 Task: Create a due date automation trigger when advanced on, on the monday of the week a card is due add fields without custom field "Resume" unchecked at 11:00 AM.
Action: Mouse moved to (960, 81)
Screenshot: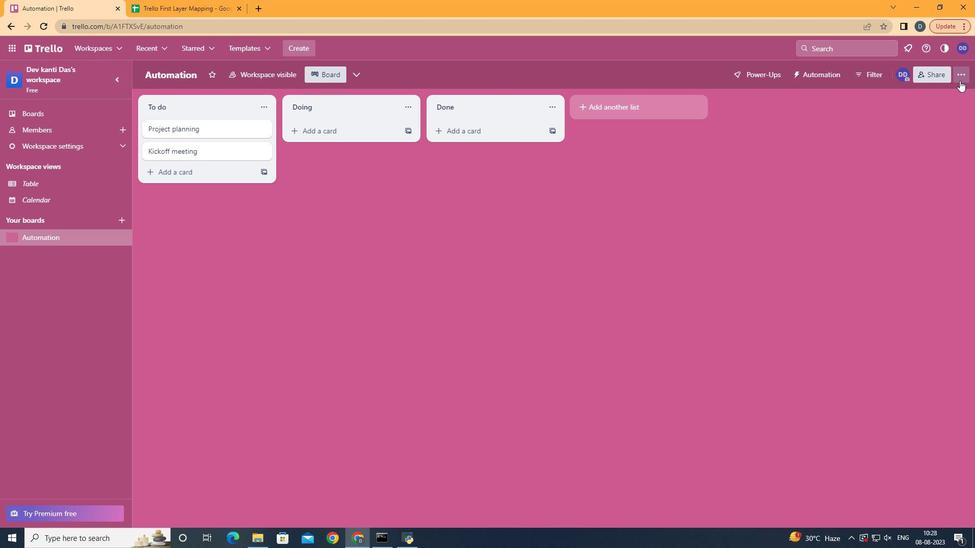 
Action: Mouse pressed left at (960, 81)
Screenshot: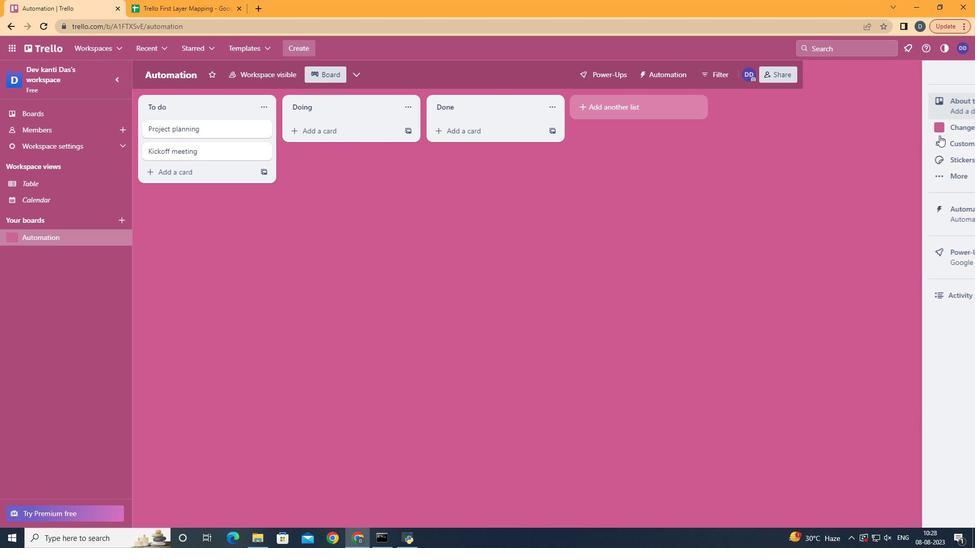 
Action: Mouse moved to (902, 214)
Screenshot: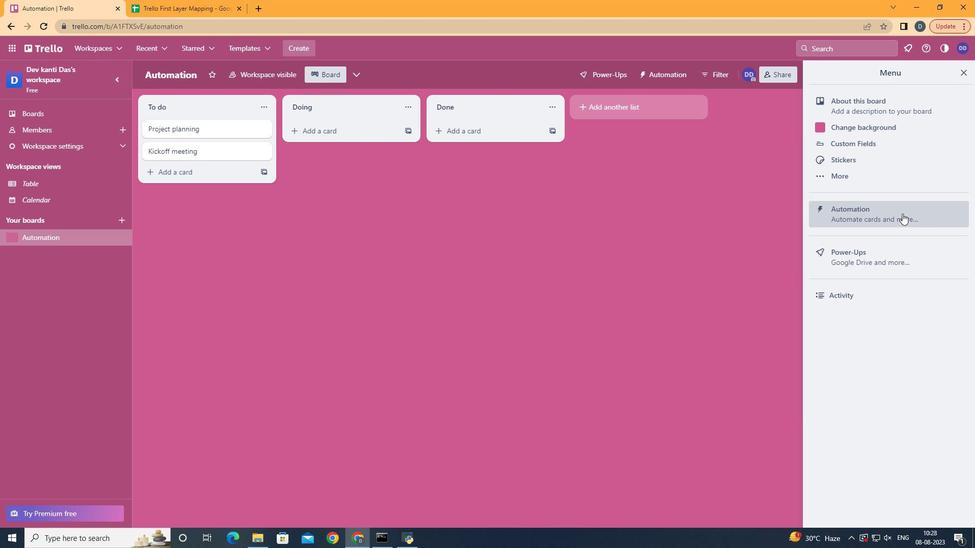 
Action: Mouse pressed left at (902, 214)
Screenshot: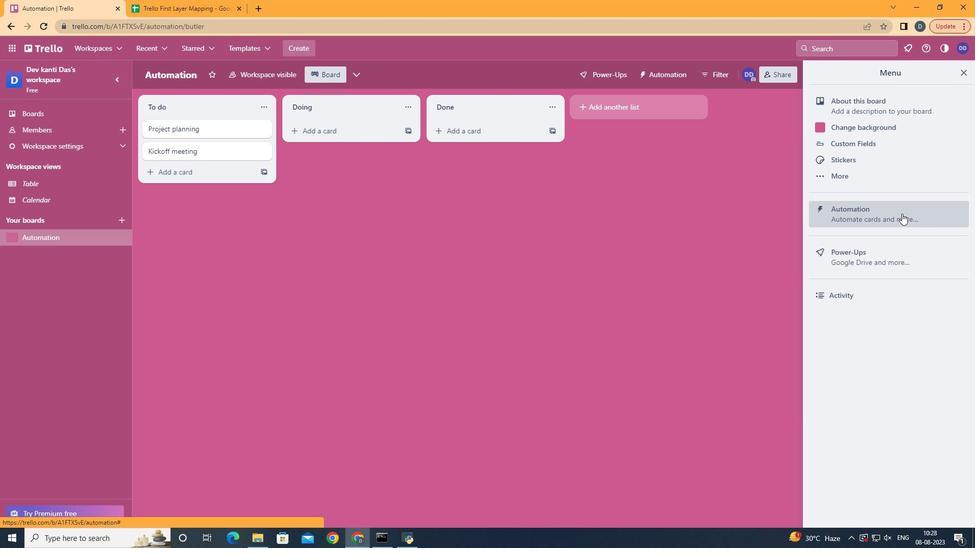 
Action: Mouse moved to (170, 210)
Screenshot: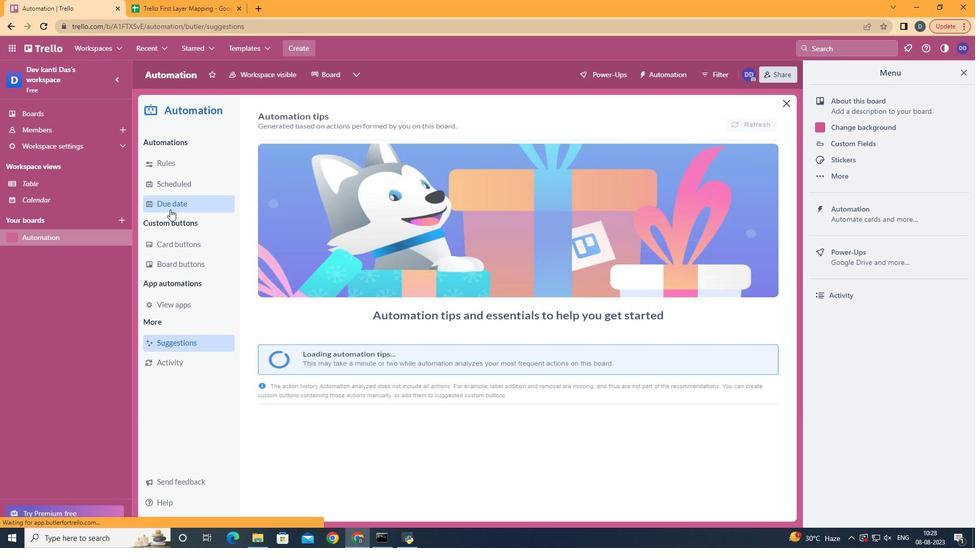 
Action: Mouse pressed left at (170, 210)
Screenshot: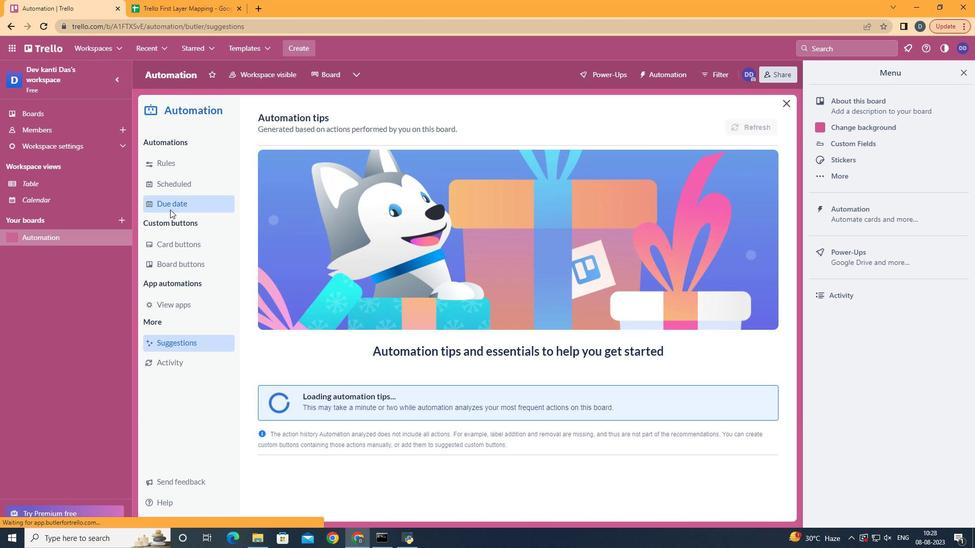 
Action: Mouse moved to (707, 119)
Screenshot: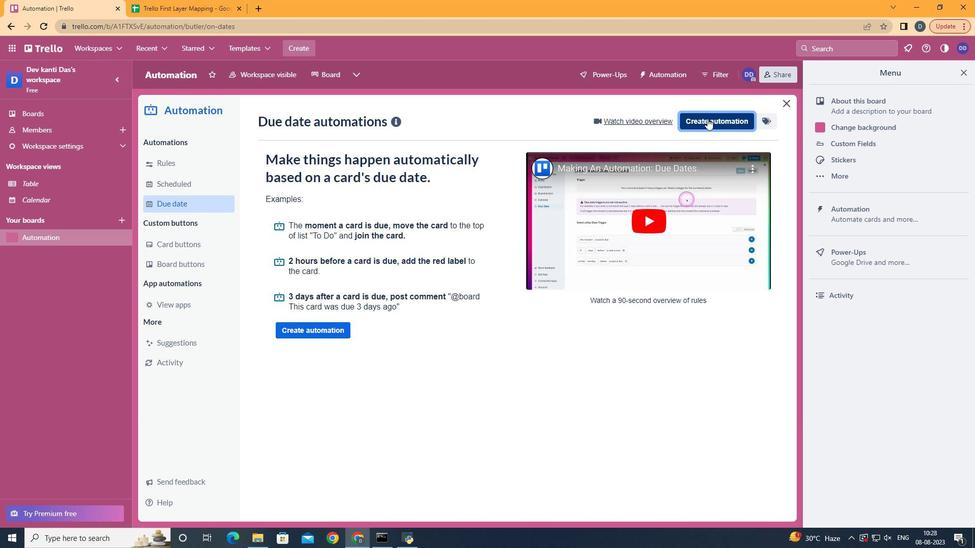 
Action: Mouse pressed left at (707, 119)
Screenshot: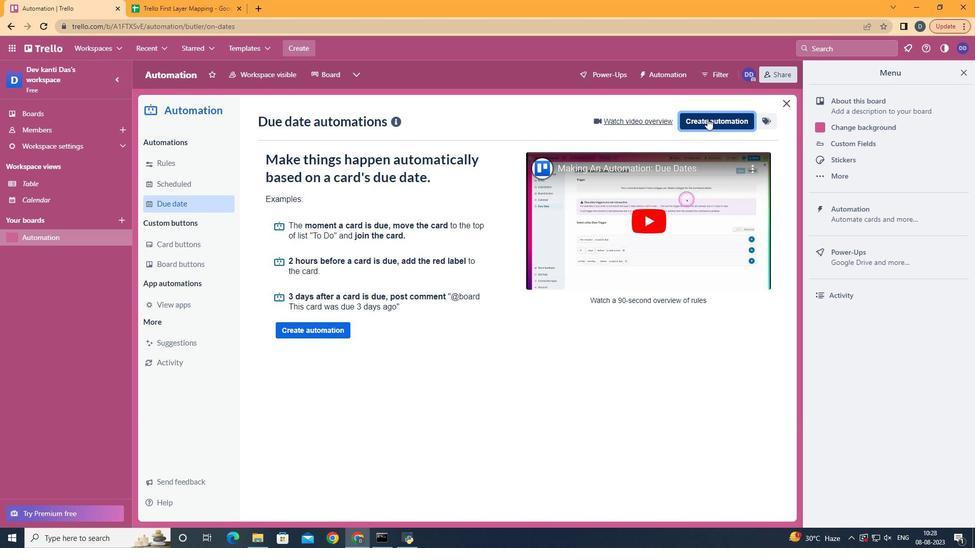 
Action: Mouse moved to (532, 214)
Screenshot: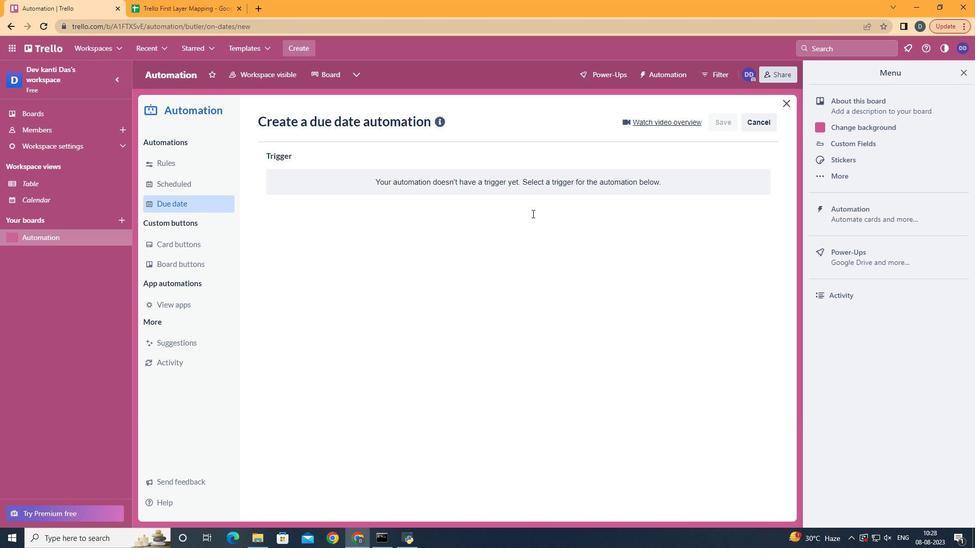 
Action: Mouse pressed left at (532, 214)
Screenshot: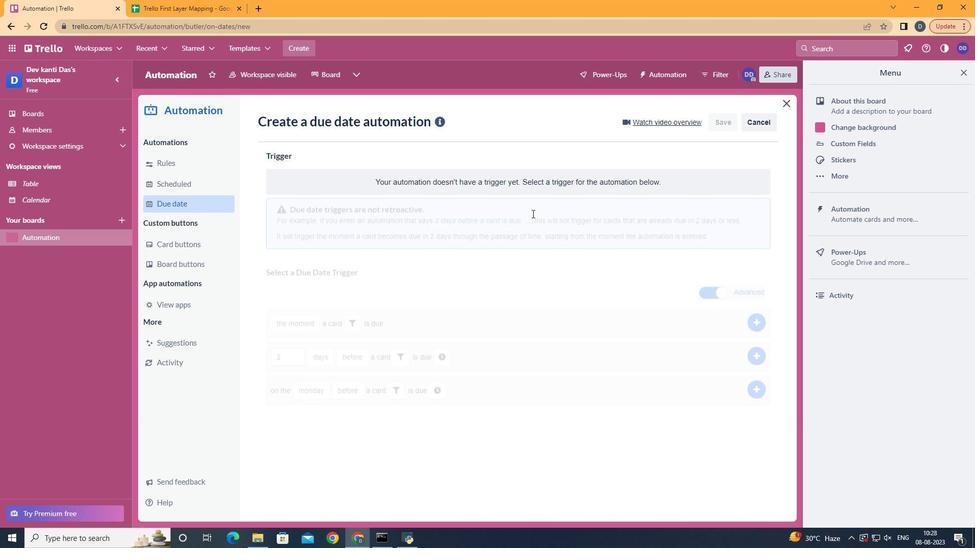 
Action: Mouse moved to (331, 261)
Screenshot: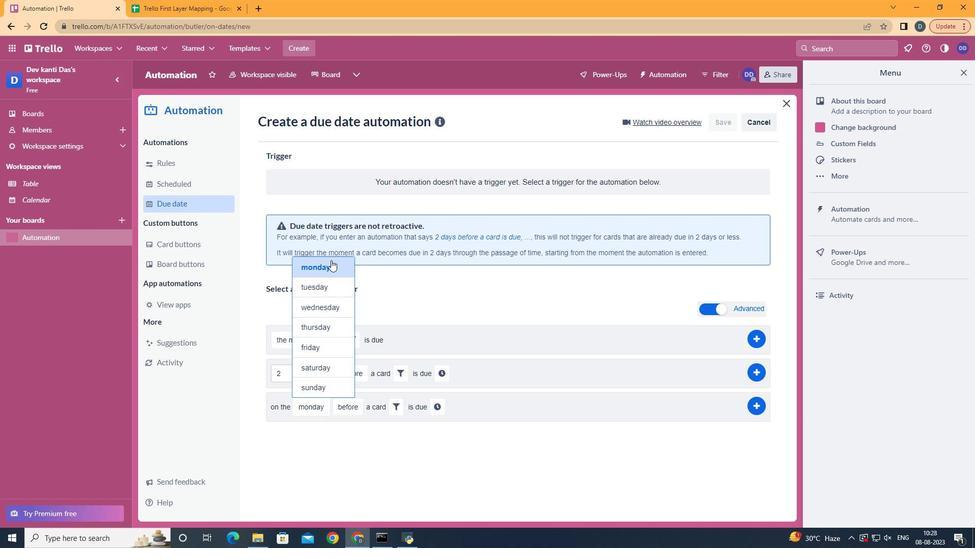 
Action: Mouse pressed left at (331, 261)
Screenshot: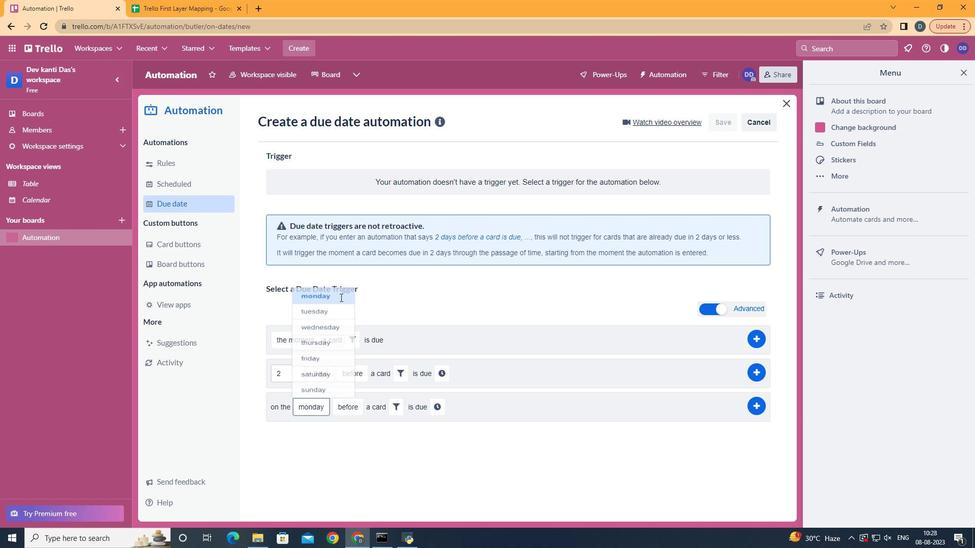 
Action: Mouse moved to (355, 465)
Screenshot: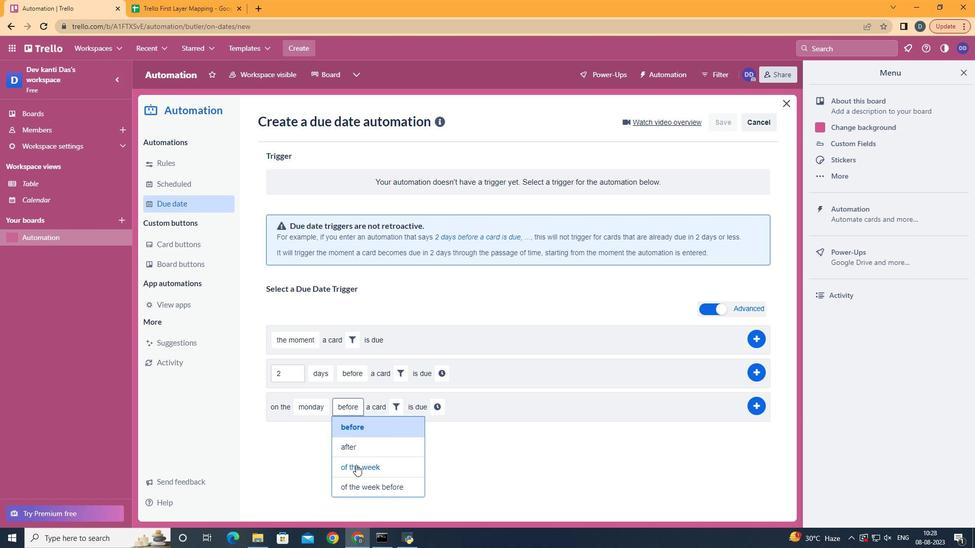 
Action: Mouse pressed left at (355, 465)
Screenshot: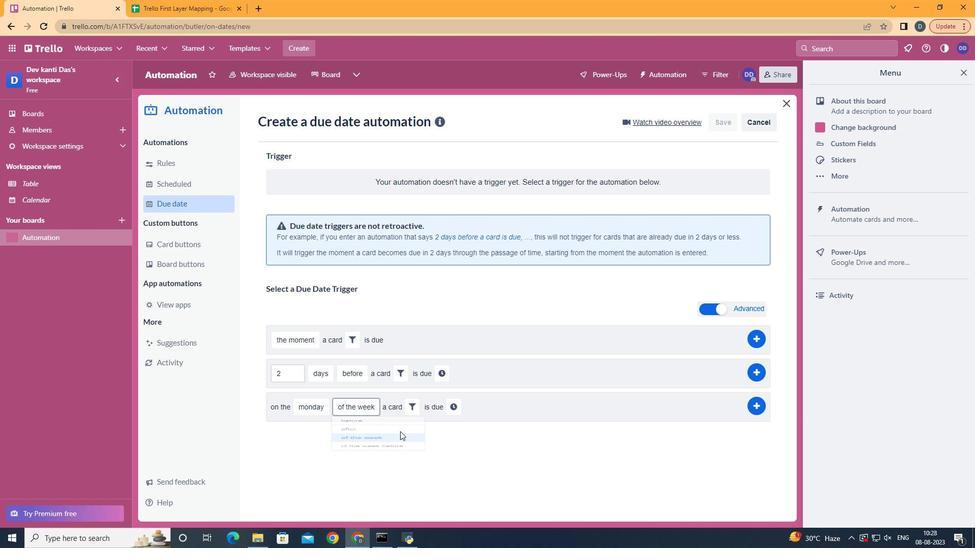 
Action: Mouse moved to (412, 405)
Screenshot: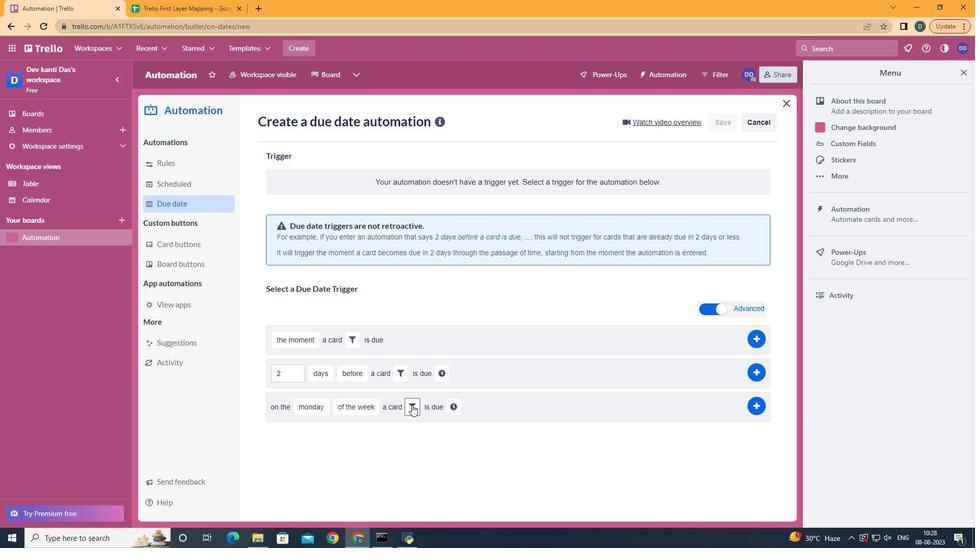 
Action: Mouse pressed left at (412, 405)
Screenshot: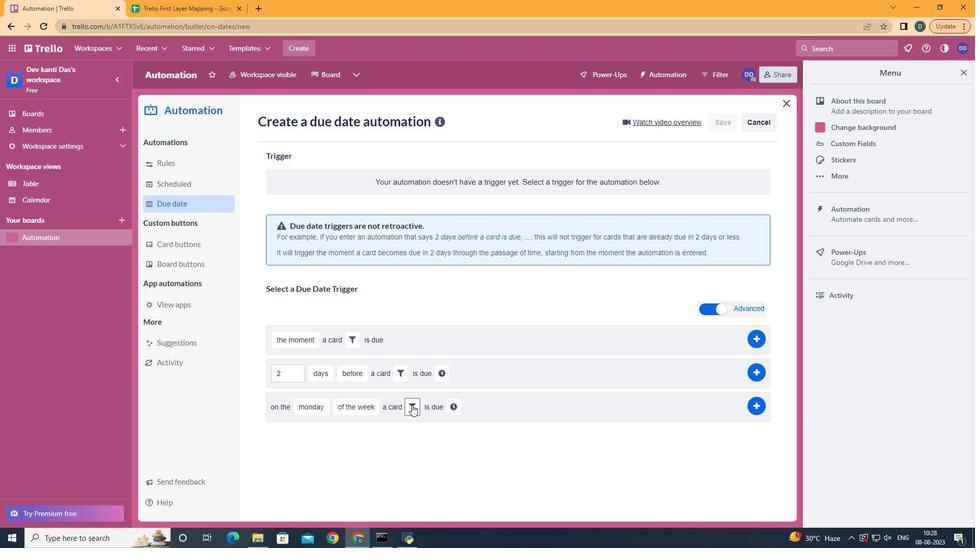 
Action: Mouse moved to (572, 438)
Screenshot: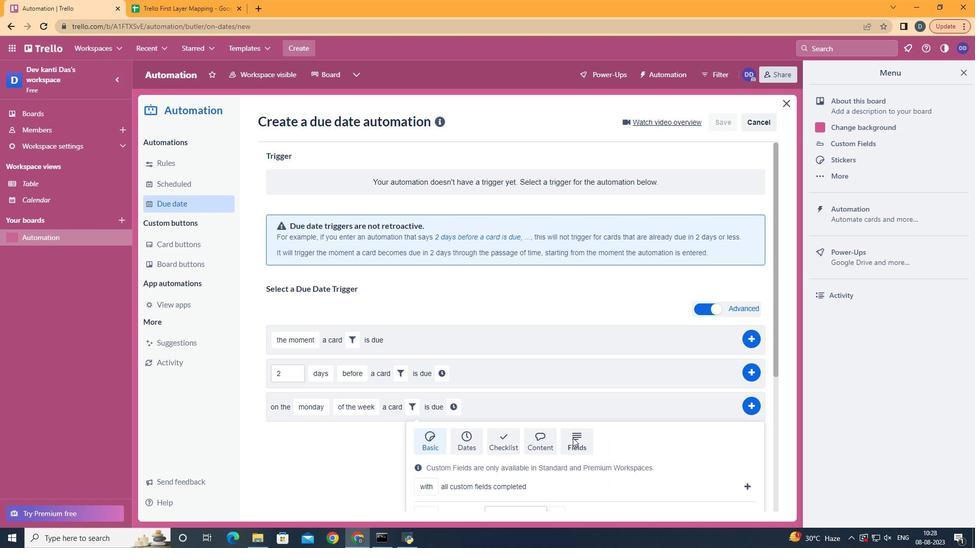 
Action: Mouse pressed left at (572, 438)
Screenshot: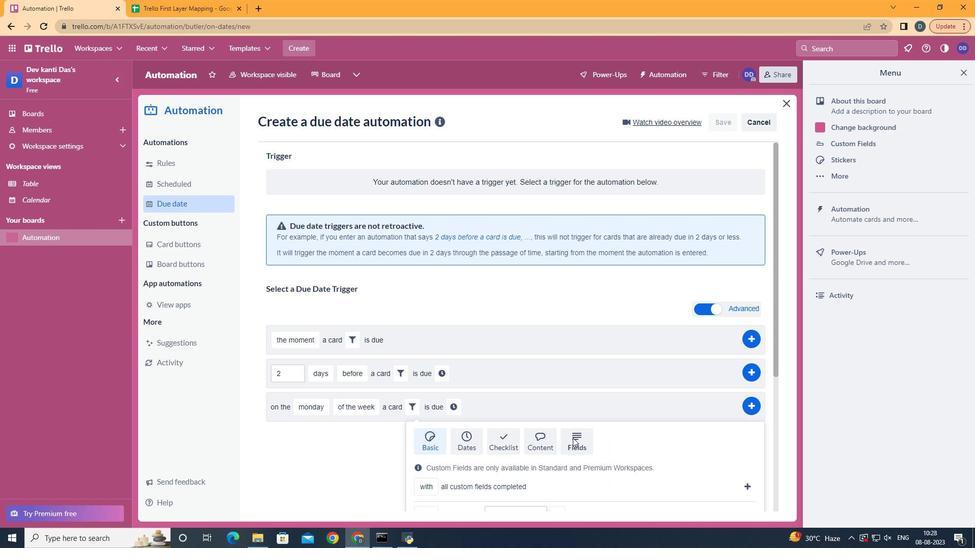 
Action: Mouse moved to (573, 438)
Screenshot: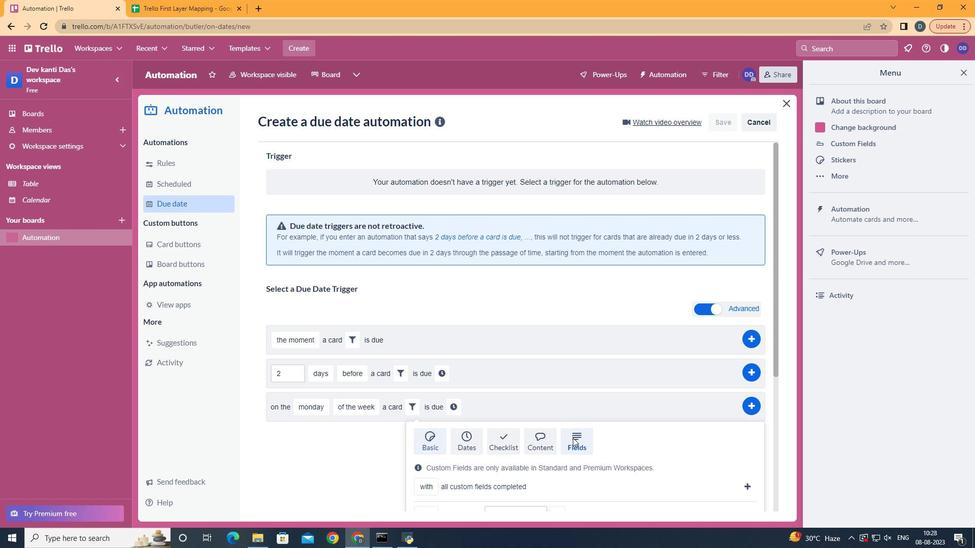 
Action: Mouse scrolled (573, 438) with delta (0, 0)
Screenshot: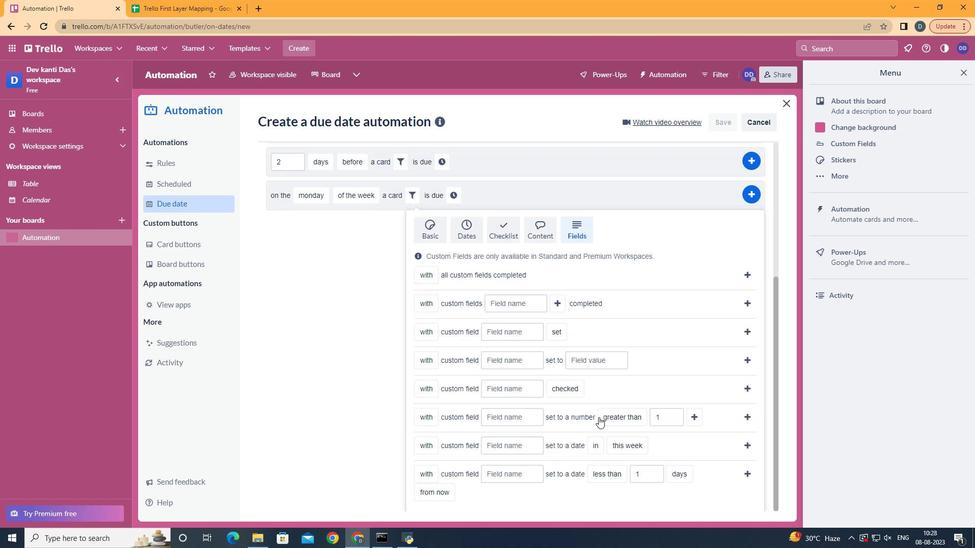 
Action: Mouse scrolled (573, 438) with delta (0, 0)
Screenshot: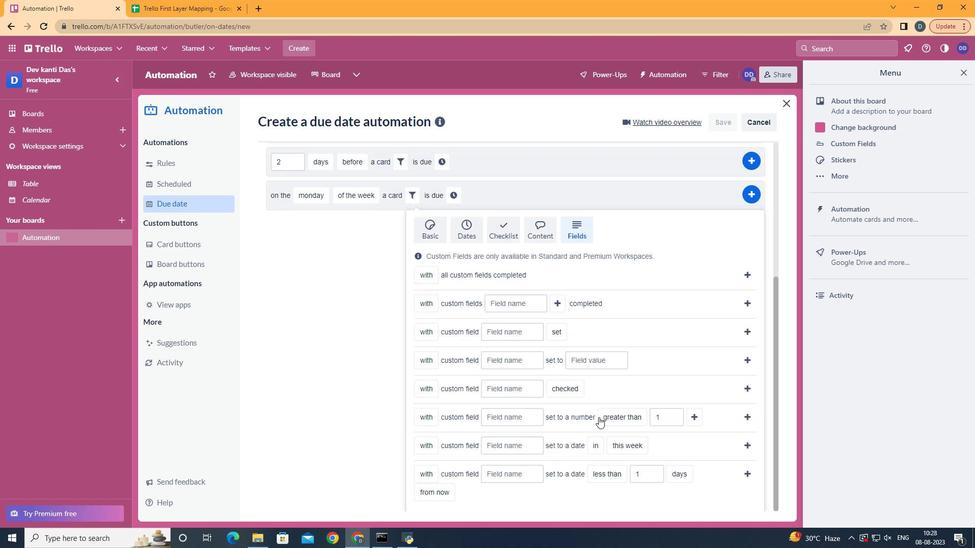 
Action: Mouse scrolled (573, 438) with delta (0, 0)
Screenshot: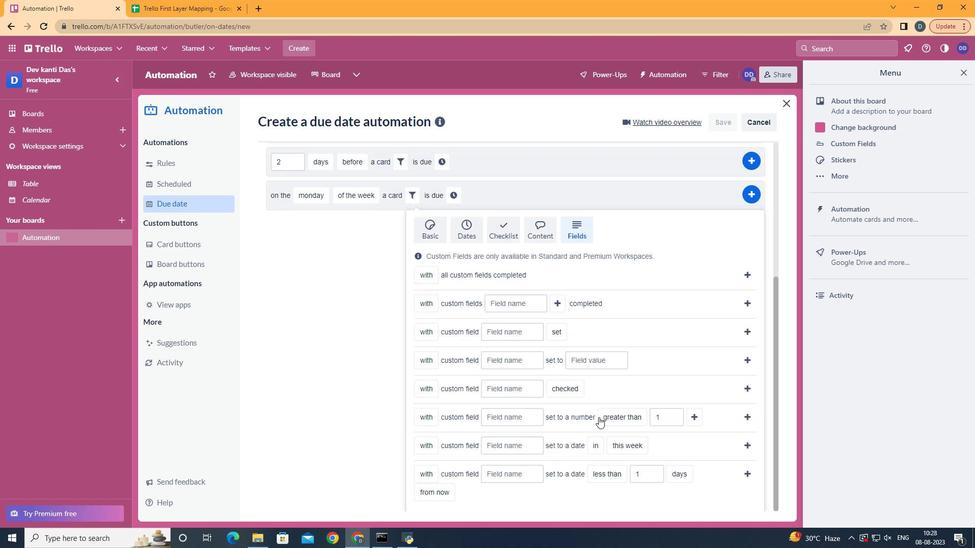 
Action: Mouse scrolled (573, 438) with delta (0, 0)
Screenshot: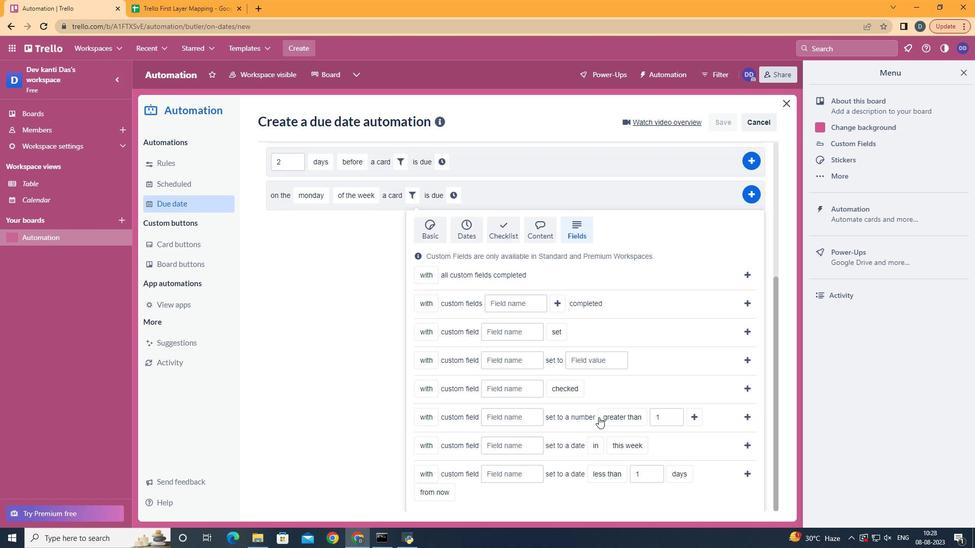 
Action: Mouse scrolled (573, 438) with delta (0, 0)
Screenshot: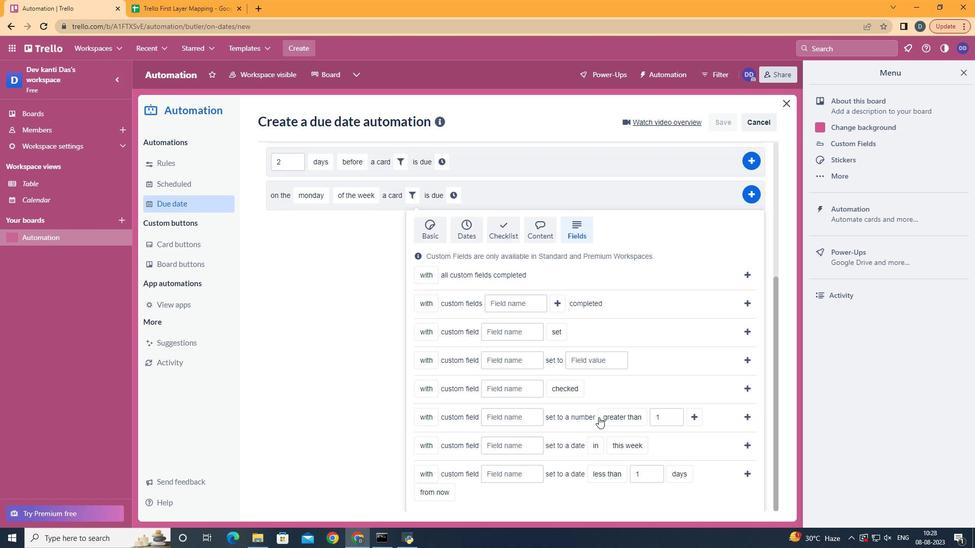 
Action: Mouse scrolled (573, 438) with delta (0, 0)
Screenshot: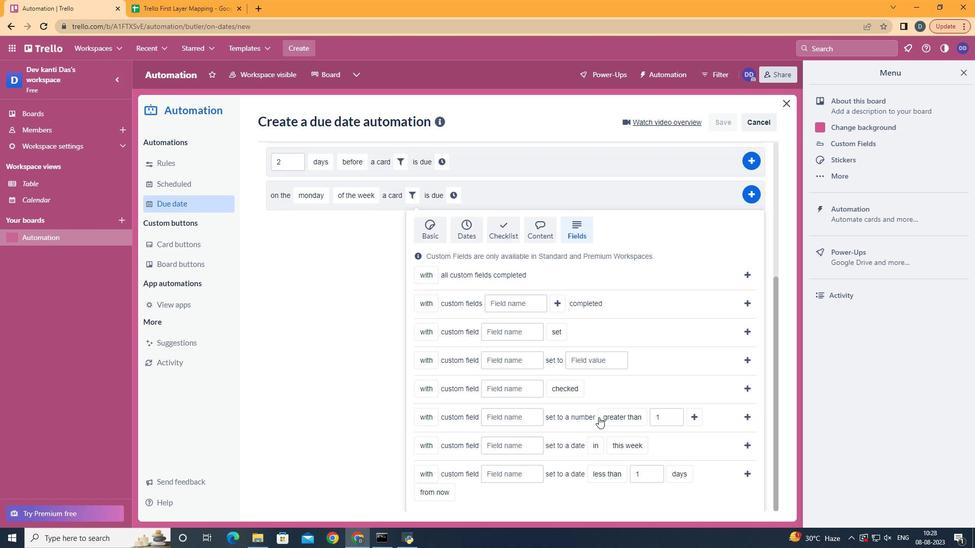 
Action: Mouse moved to (436, 429)
Screenshot: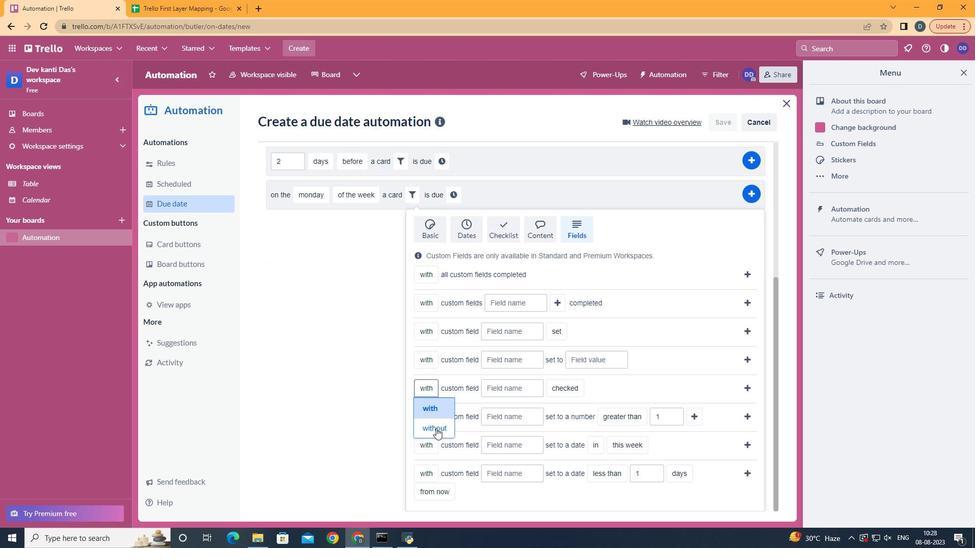 
Action: Mouse pressed left at (436, 429)
Screenshot: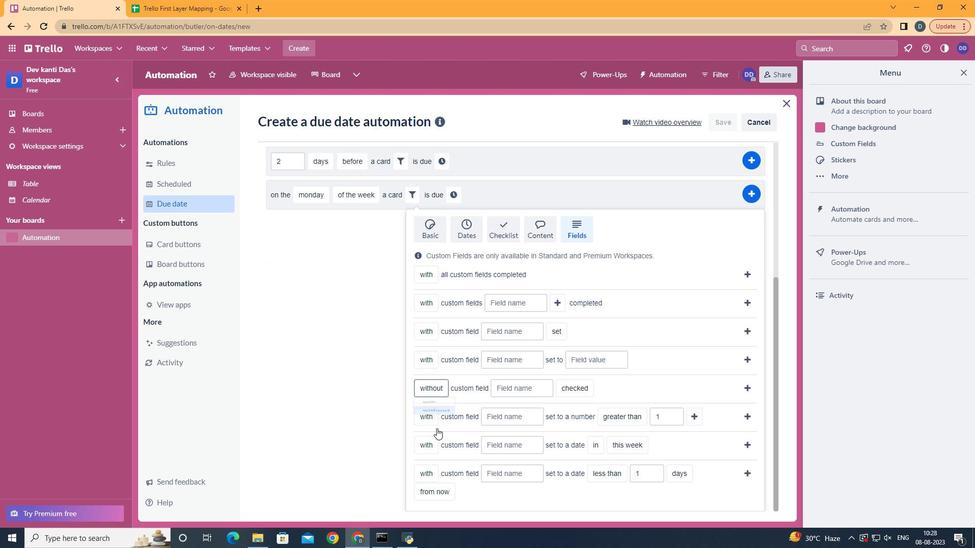 
Action: Mouse moved to (531, 387)
Screenshot: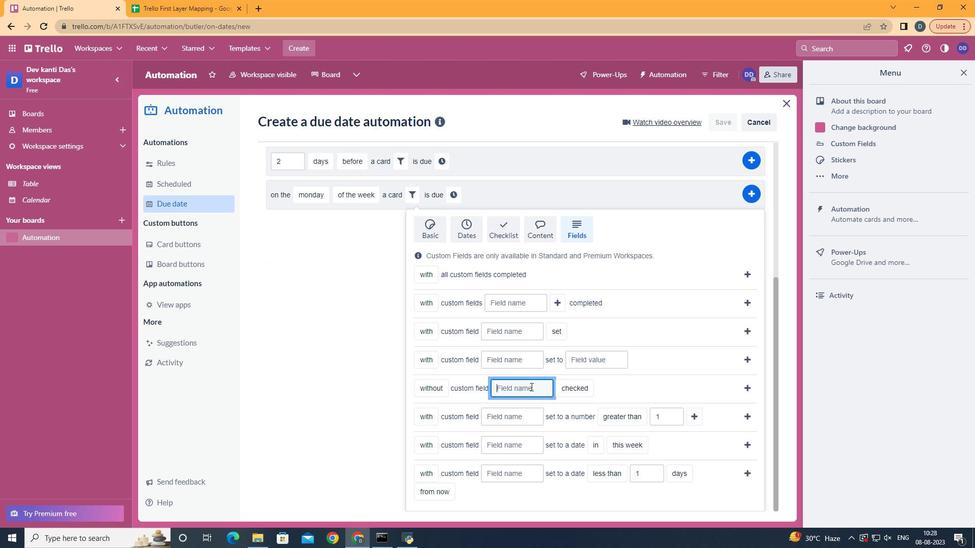 
Action: Mouse pressed left at (531, 387)
Screenshot: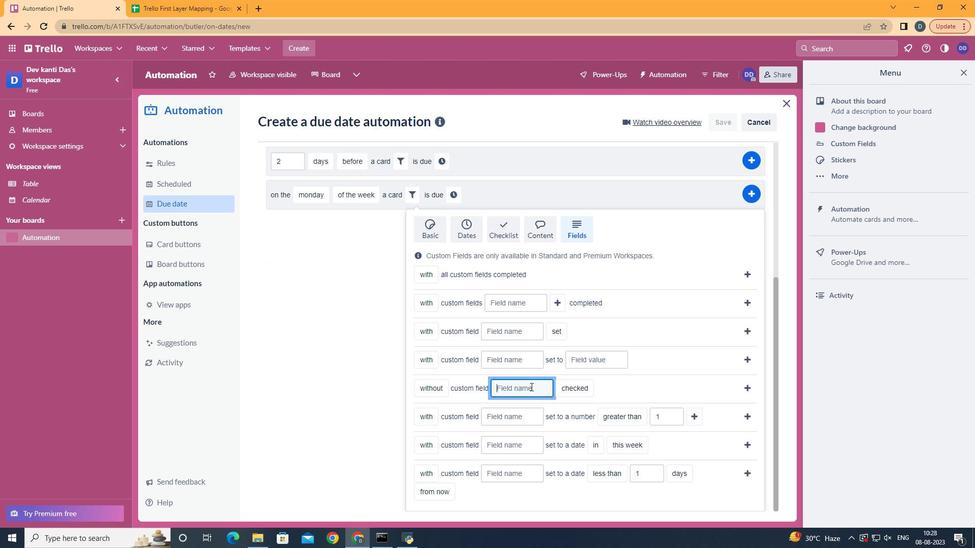 
Action: Key pressed <Key.shift>Resume
Screenshot: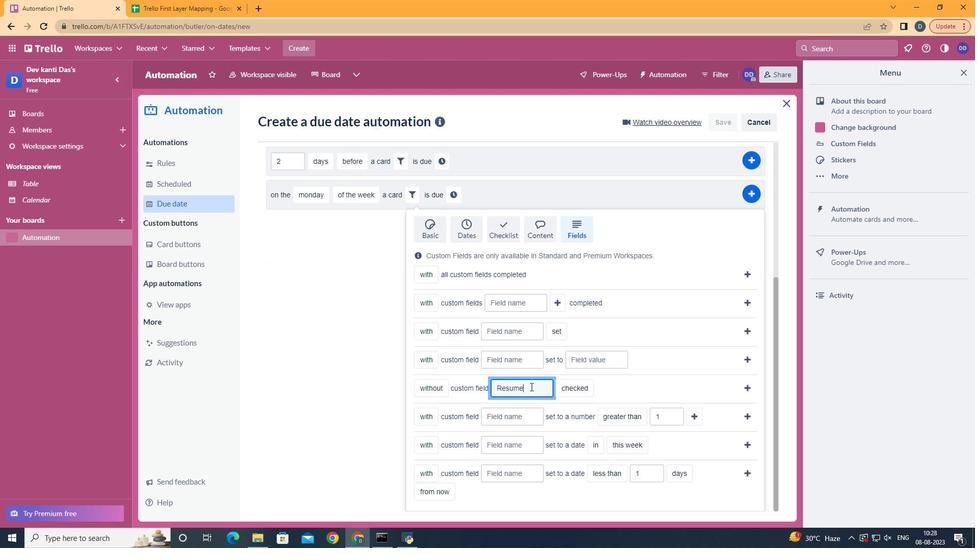 
Action: Mouse moved to (577, 424)
Screenshot: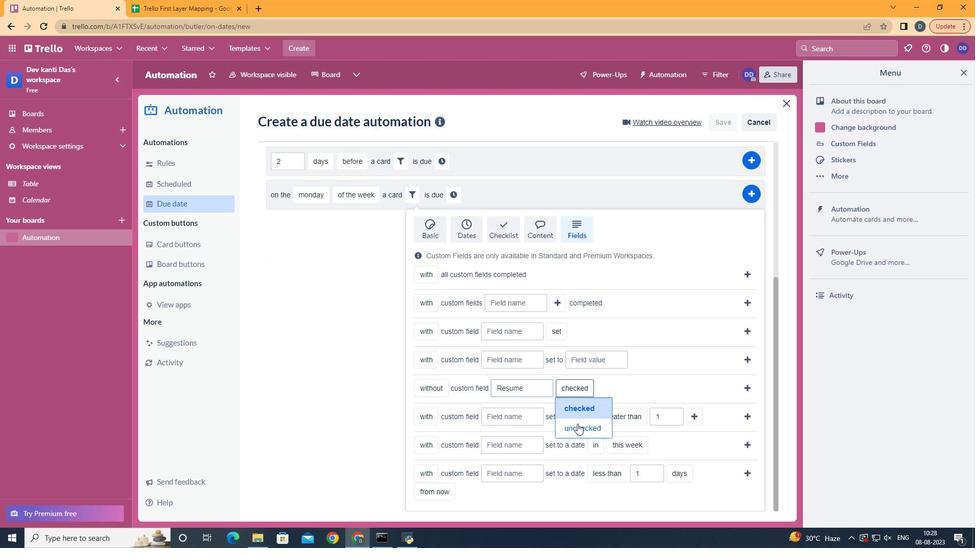 
Action: Mouse pressed left at (577, 424)
Screenshot: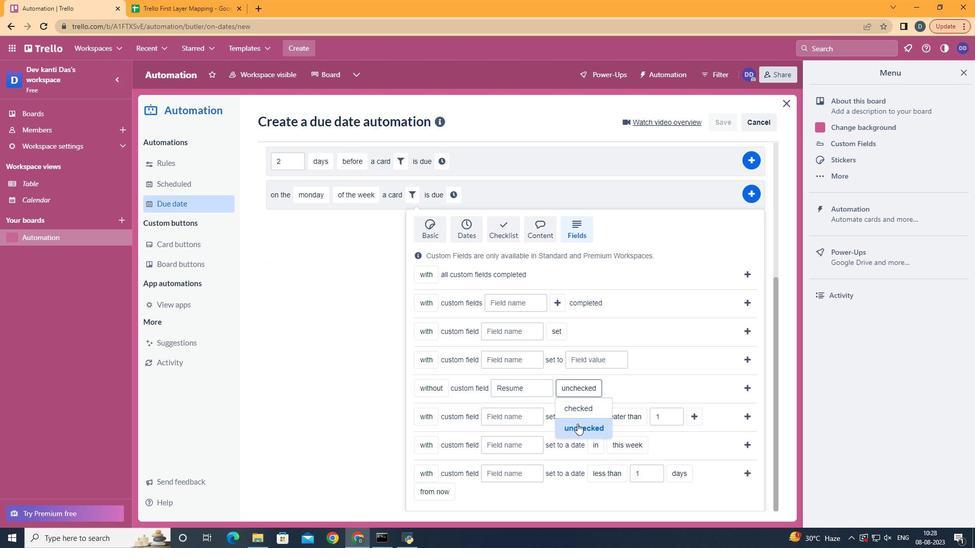 
Action: Mouse moved to (749, 387)
Screenshot: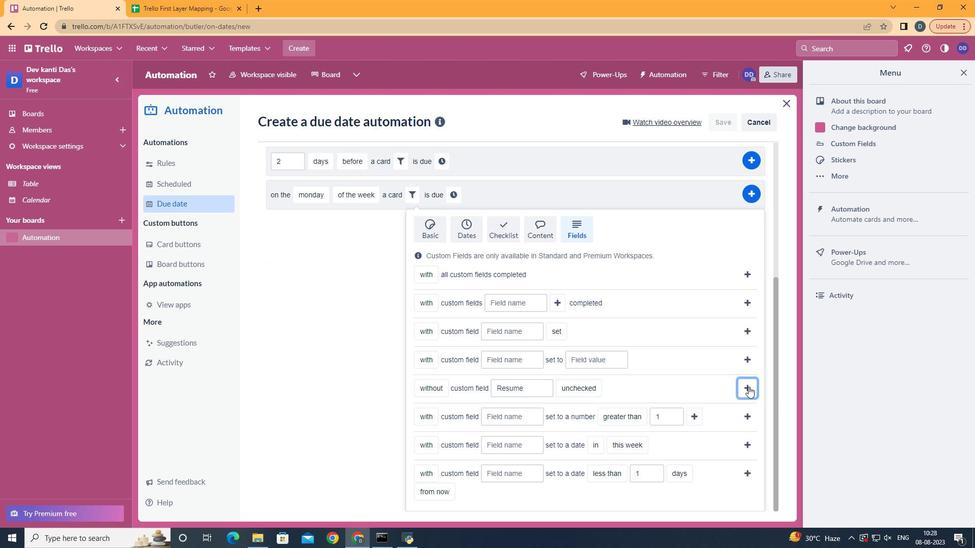 
Action: Mouse pressed left at (749, 387)
Screenshot: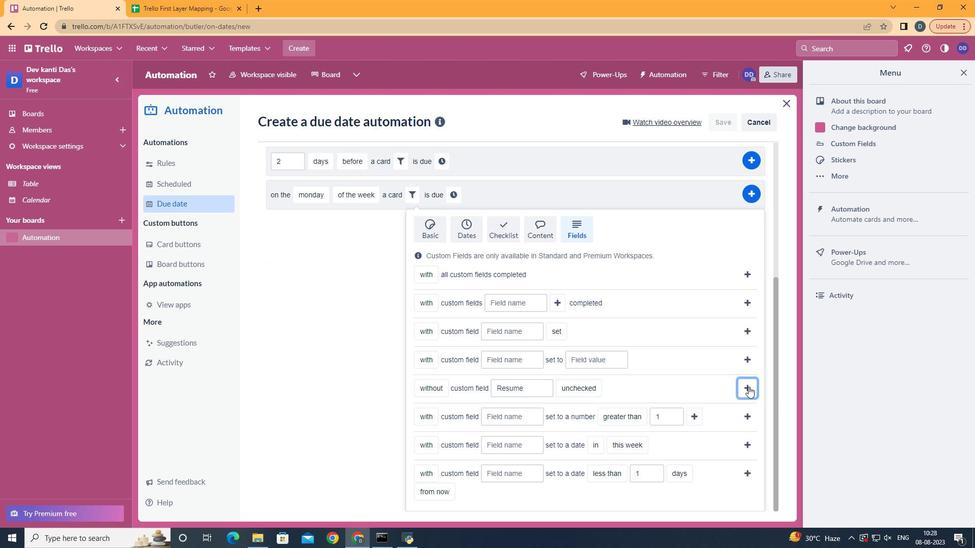 
Action: Mouse moved to (603, 412)
Screenshot: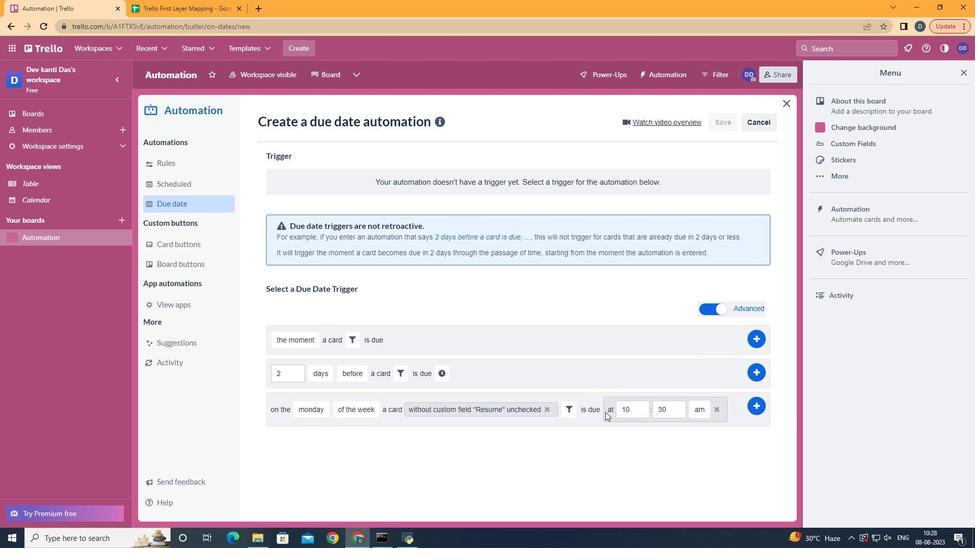 
Action: Mouse pressed left at (603, 412)
Screenshot: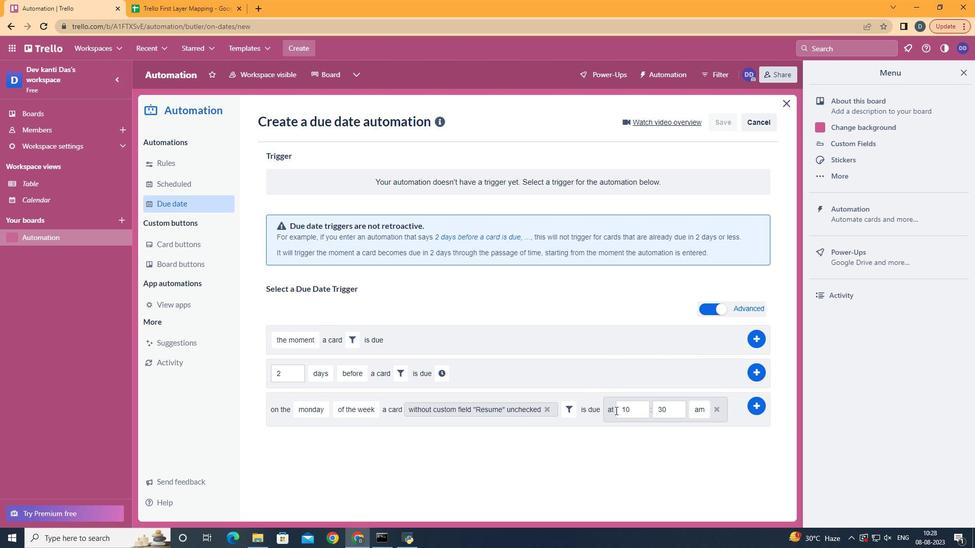 
Action: Mouse moved to (635, 408)
Screenshot: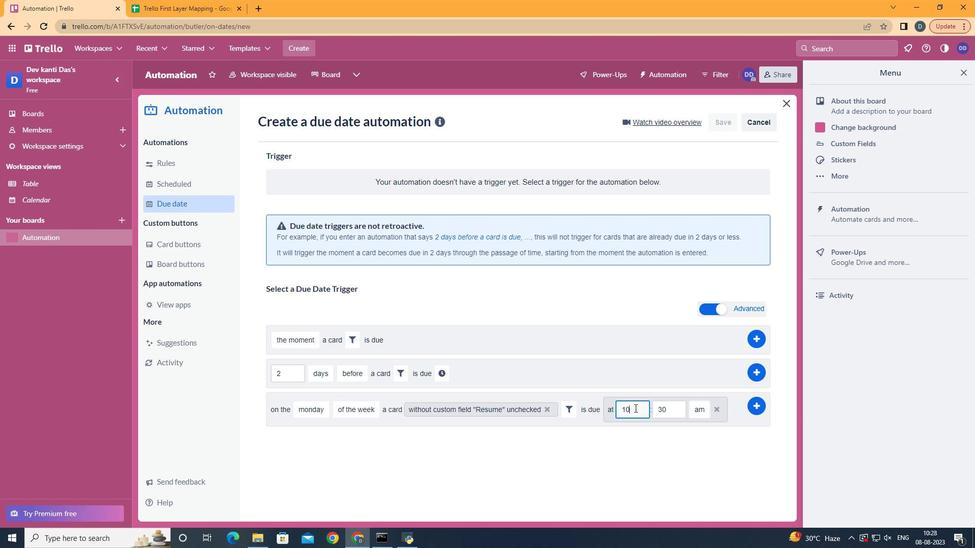
Action: Mouse pressed left at (635, 408)
Screenshot: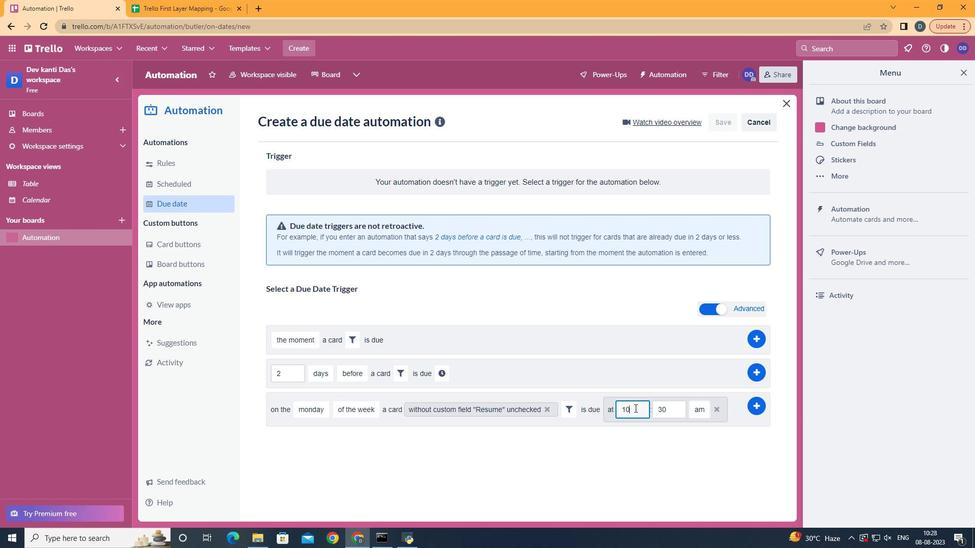 
Action: Key pressed <Key.backspace>1
Screenshot: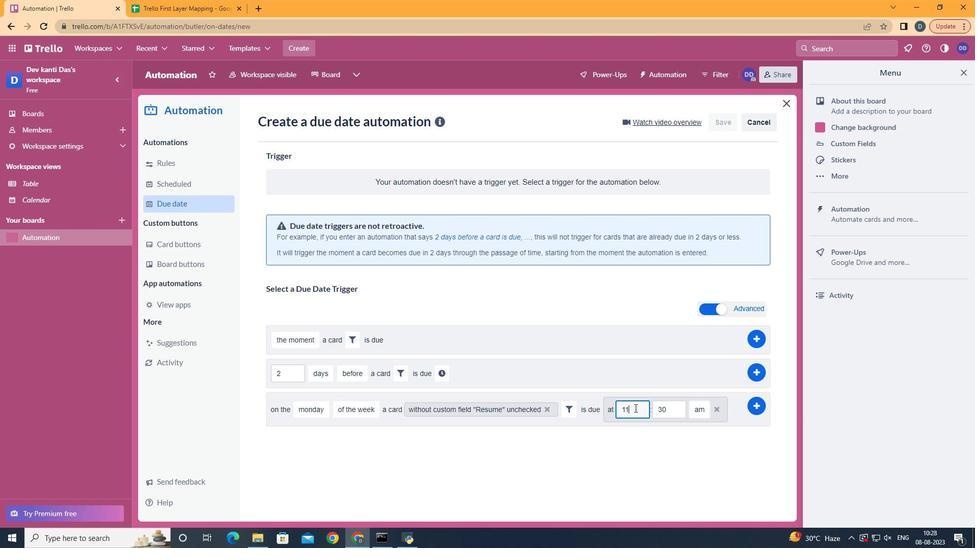 
Action: Mouse moved to (670, 407)
Screenshot: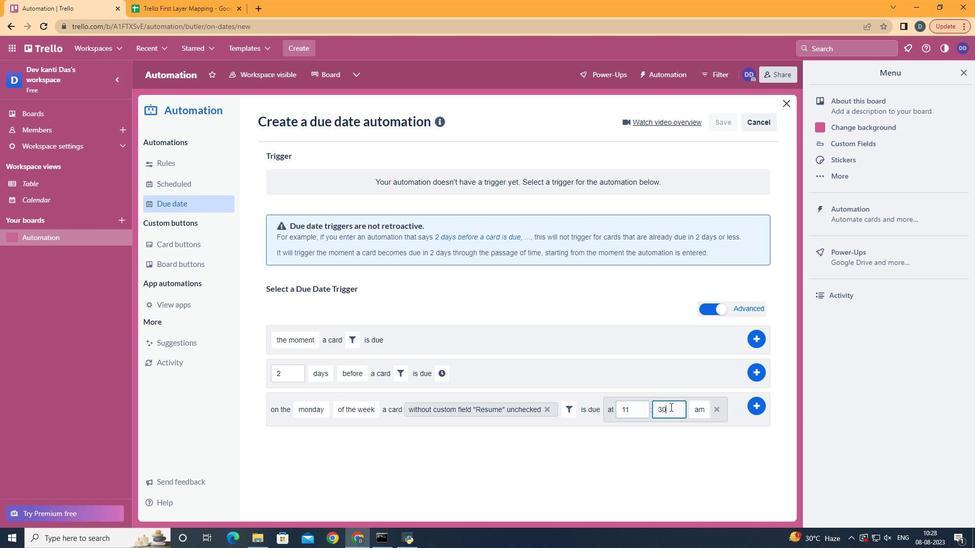 
Action: Mouse pressed left at (670, 407)
Screenshot: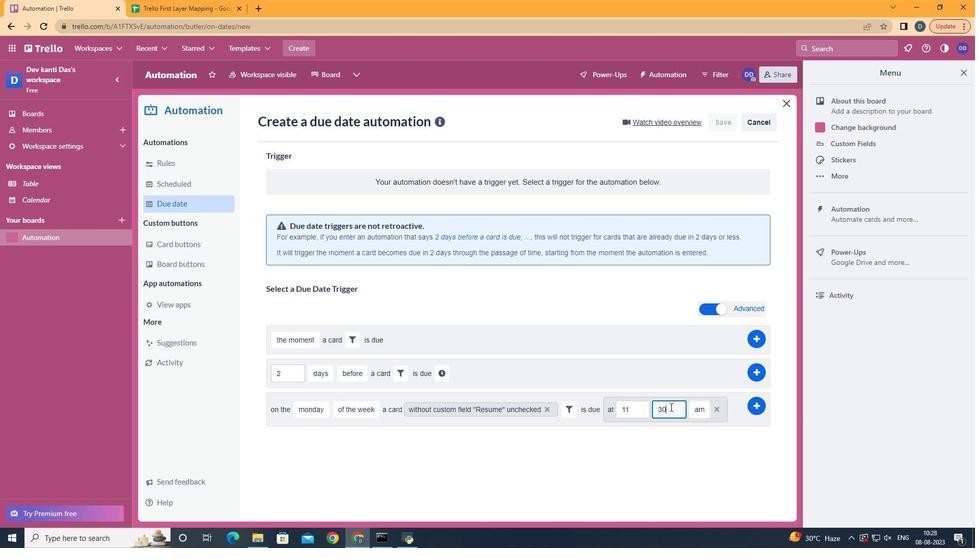 
Action: Key pressed <Key.backspace><Key.backspace>00
Screenshot: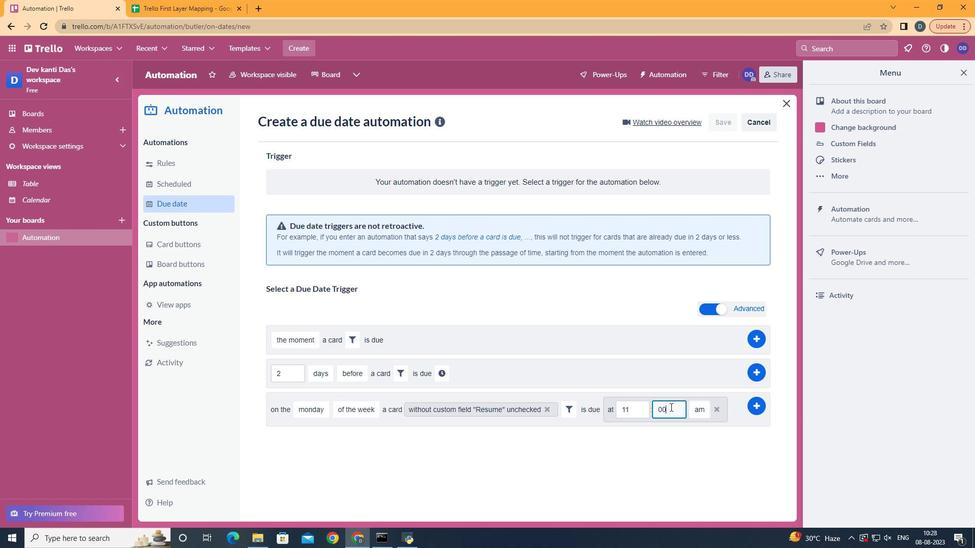 
Action: Mouse moved to (758, 411)
Screenshot: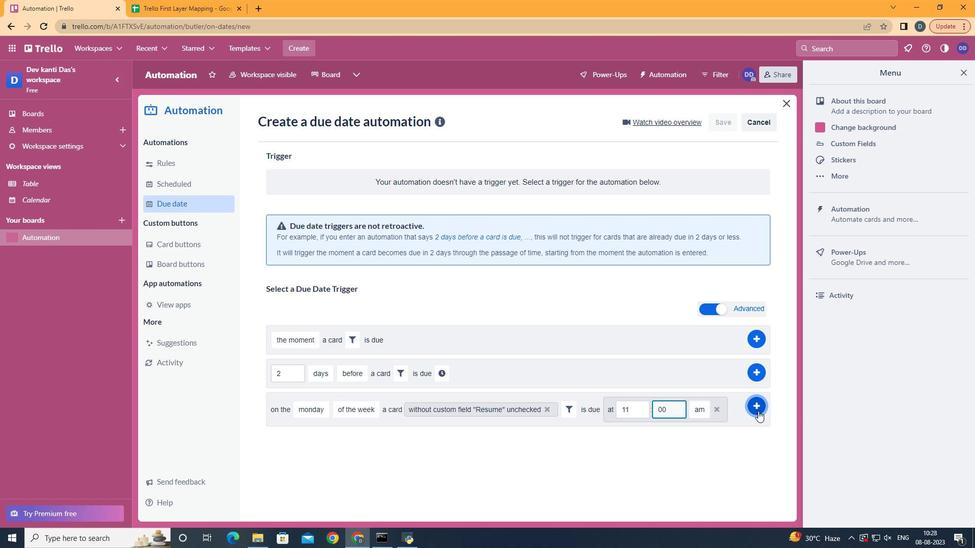 
Action: Mouse pressed left at (758, 411)
Screenshot: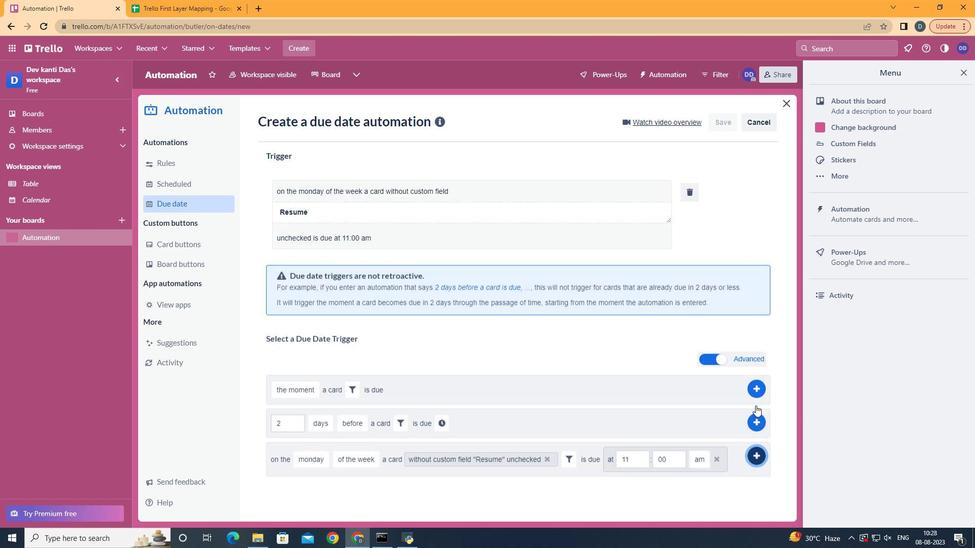 
Action: Mouse moved to (538, 197)
Screenshot: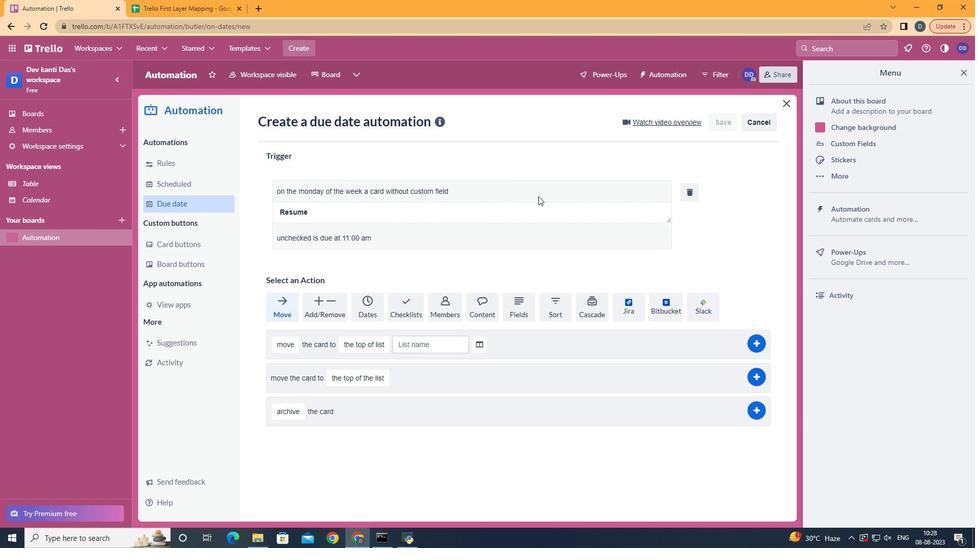 
